 Task: Create dependencies directly within the timeline view.
Action: Mouse moved to (95, 164)
Screenshot: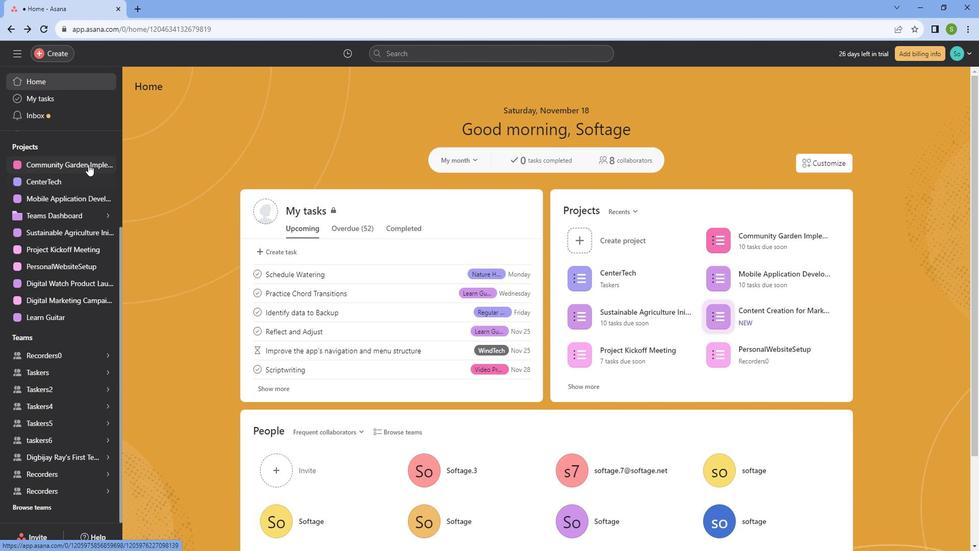 
Action: Mouse pressed left at (95, 164)
Screenshot: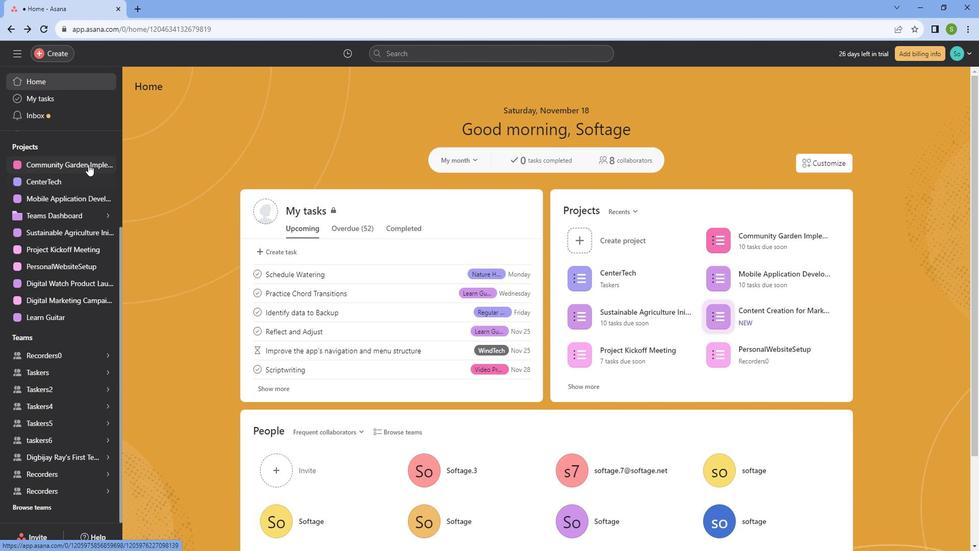 
Action: Mouse moved to (299, 113)
Screenshot: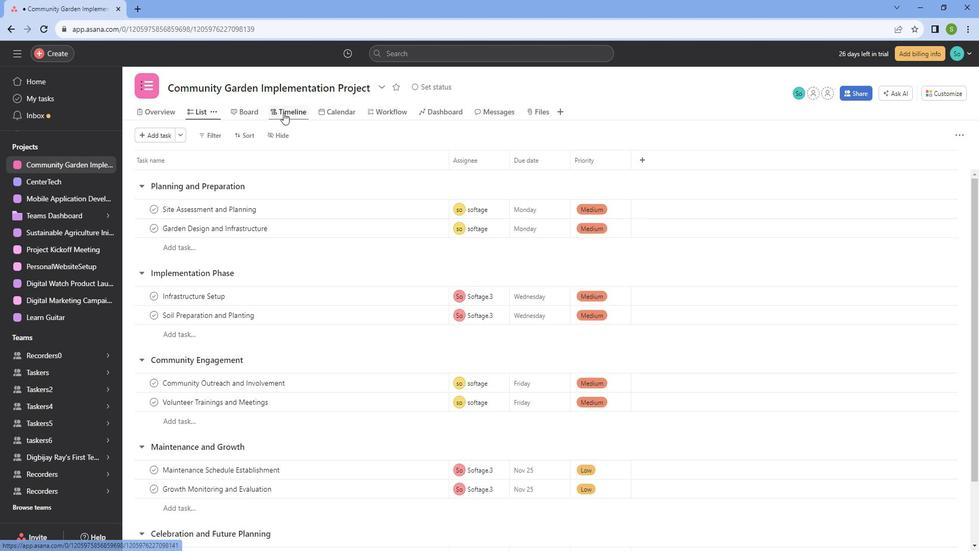 
Action: Mouse pressed left at (299, 113)
Screenshot: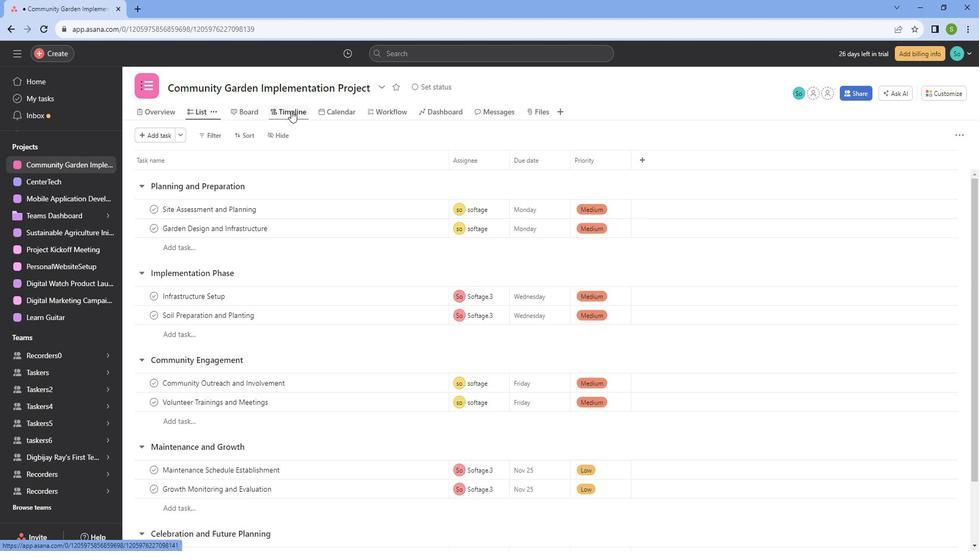 
Action: Mouse moved to (962, 136)
Screenshot: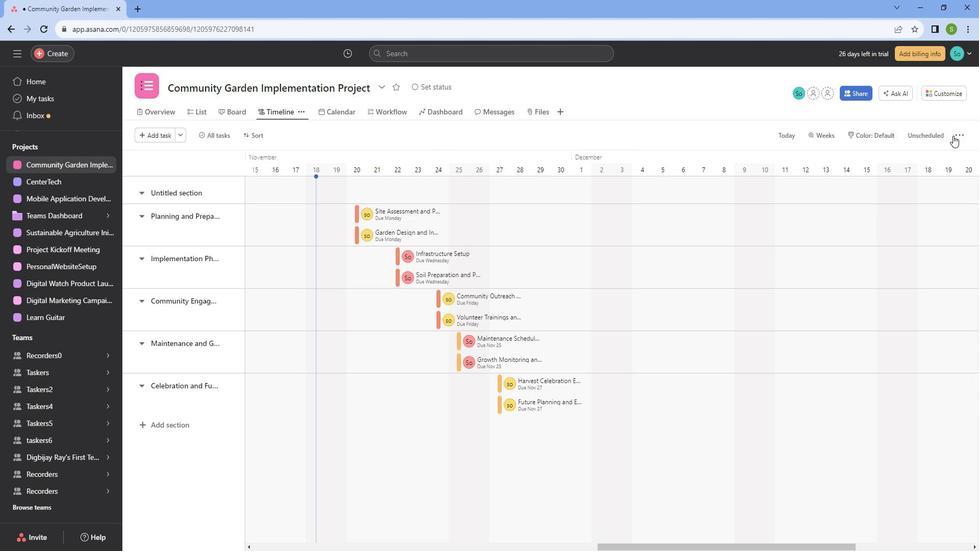 
Action: Mouse pressed left at (962, 136)
Screenshot: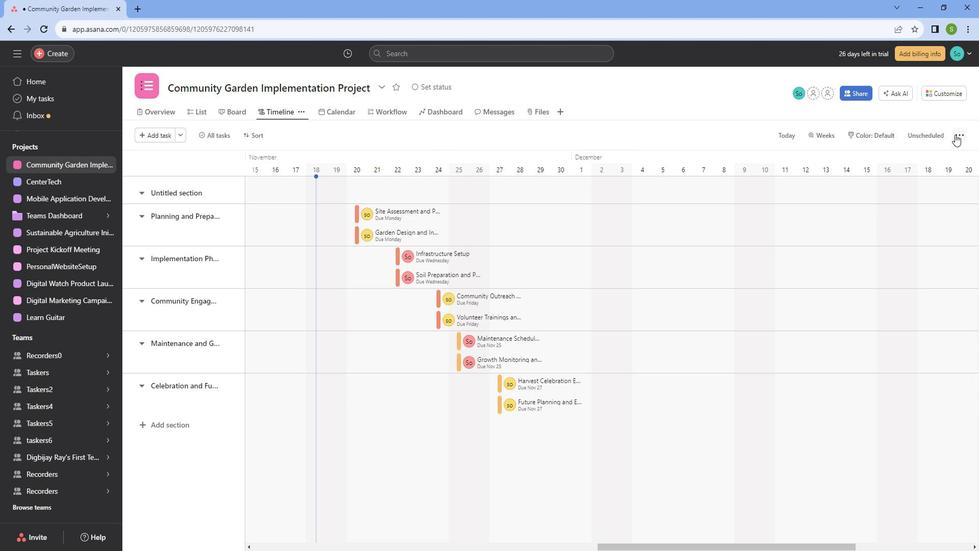 
Action: Mouse moved to (883, 221)
Screenshot: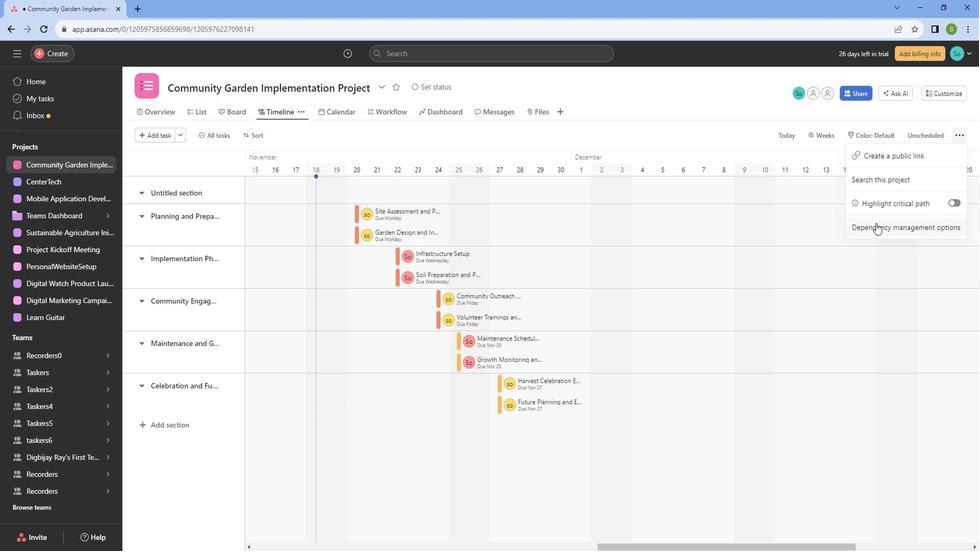 
Action: Mouse pressed left at (883, 221)
Screenshot: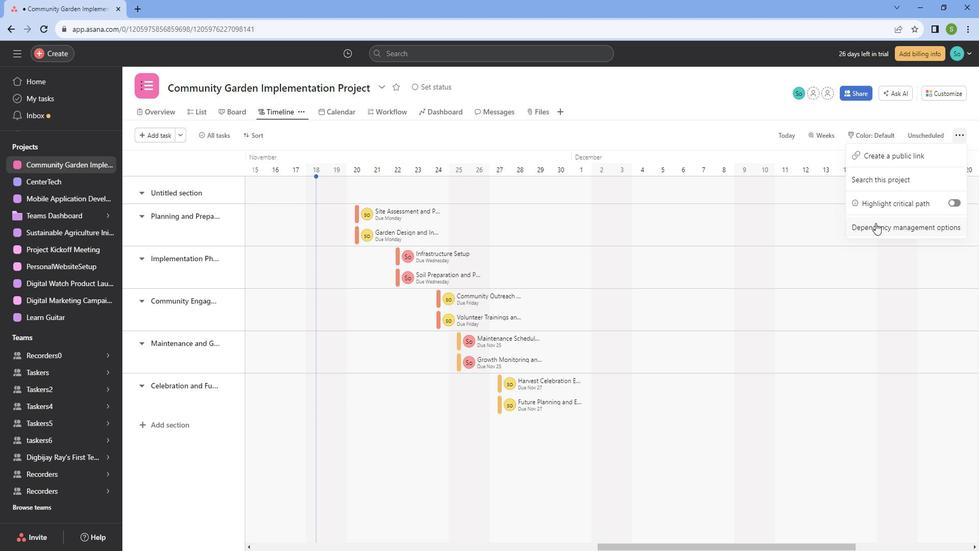 
Action: Mouse moved to (384, 251)
Screenshot: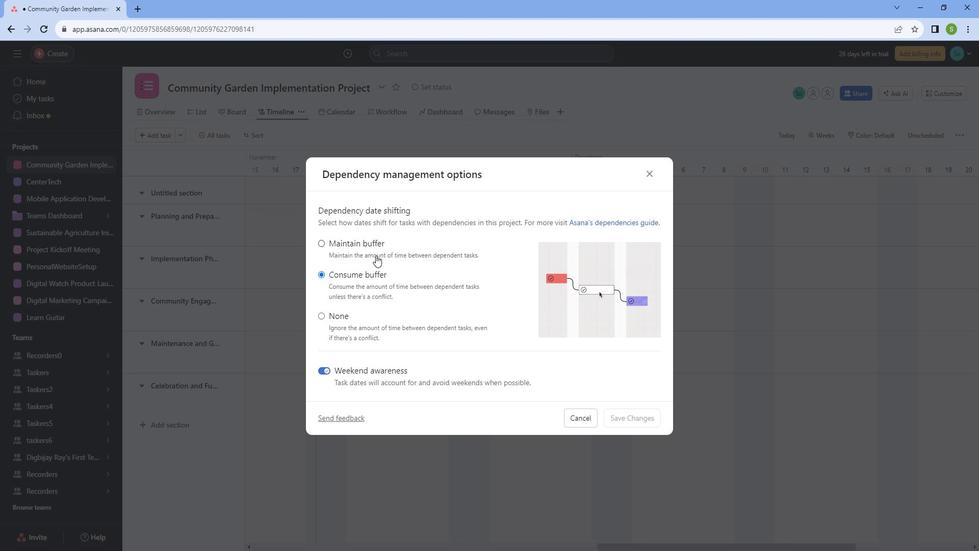
Action: Mouse pressed left at (384, 251)
Screenshot: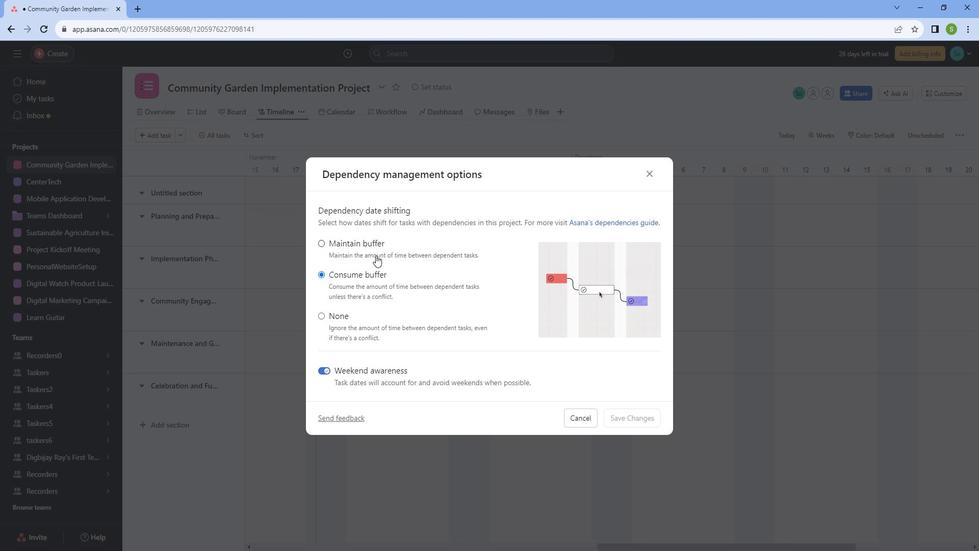 
Action: Mouse moved to (634, 403)
Screenshot: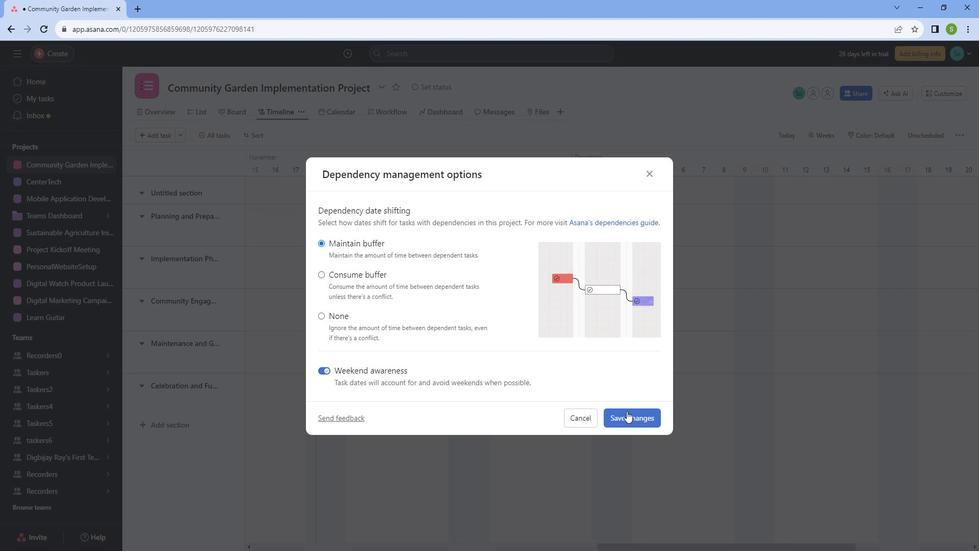 
Action: Mouse pressed left at (634, 403)
Screenshot: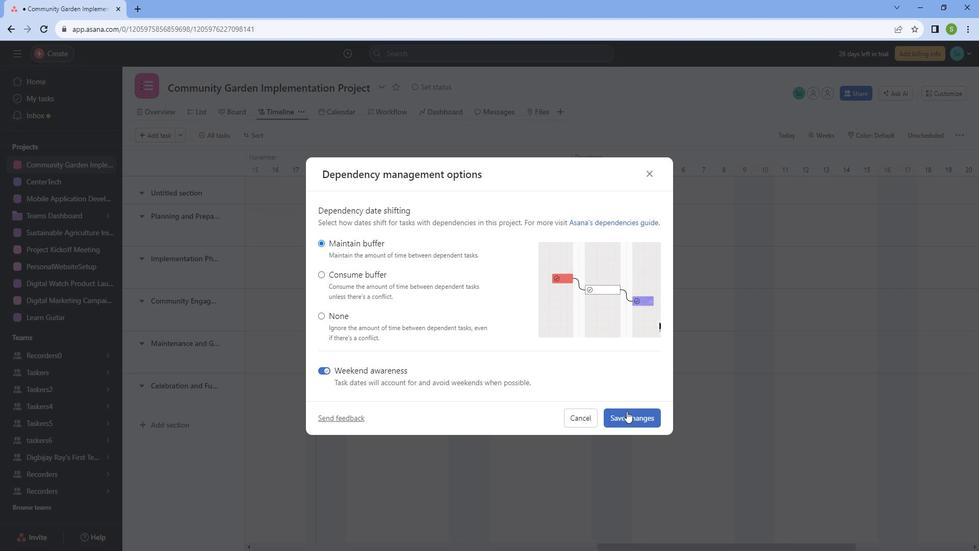 
Action: Mouse moved to (449, 294)
Screenshot: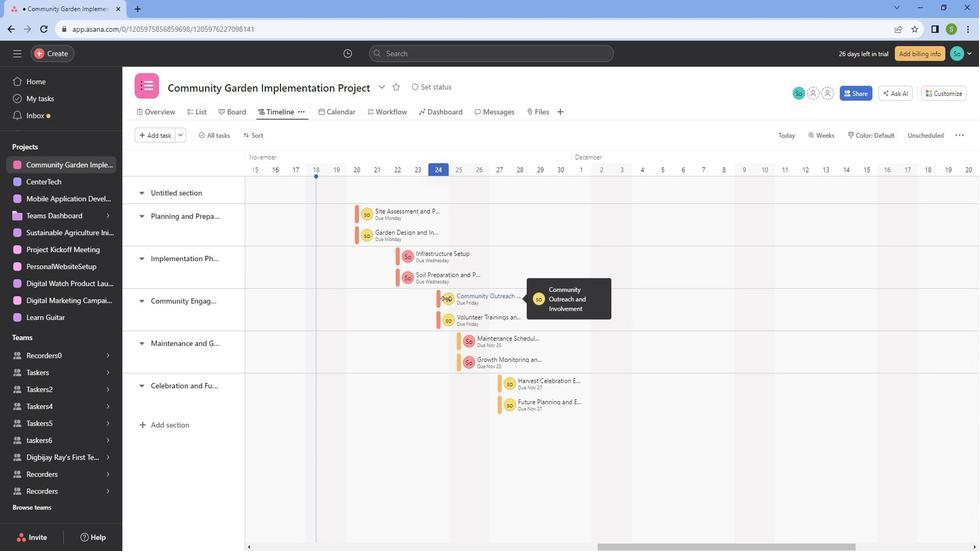 
Action: Mouse pressed left at (449, 294)
Screenshot: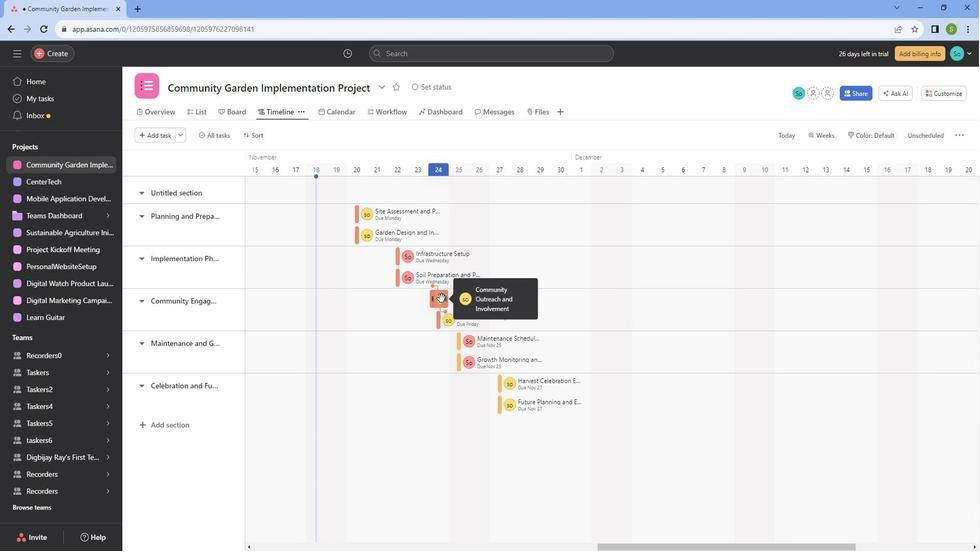 
Action: Mouse moved to (451, 277)
Screenshot: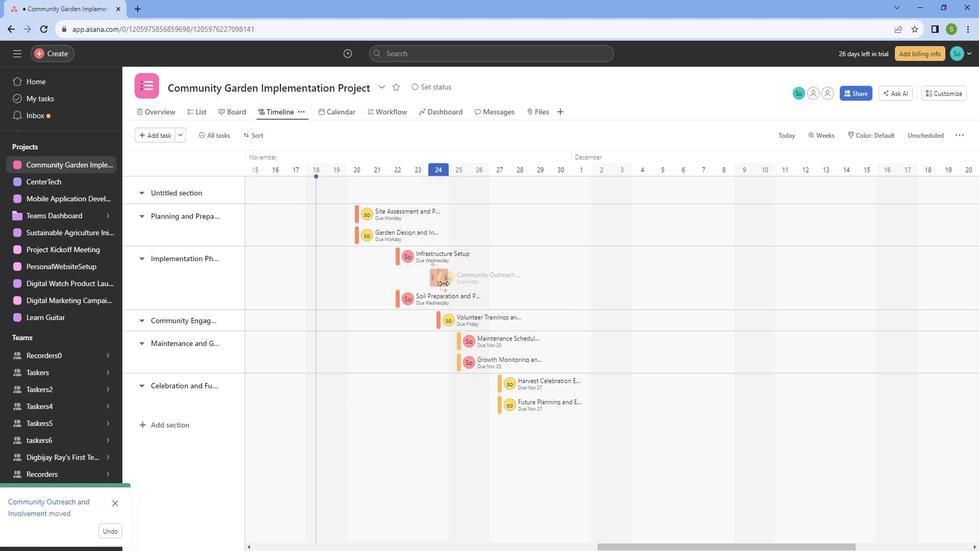 
Action: Mouse pressed left at (451, 277)
Screenshot: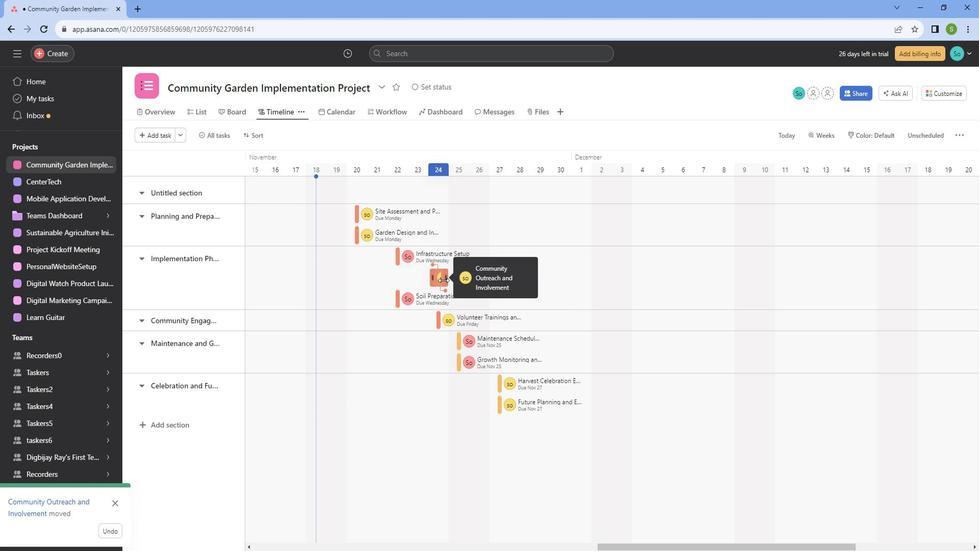 
Action: Mouse moved to (450, 274)
Screenshot: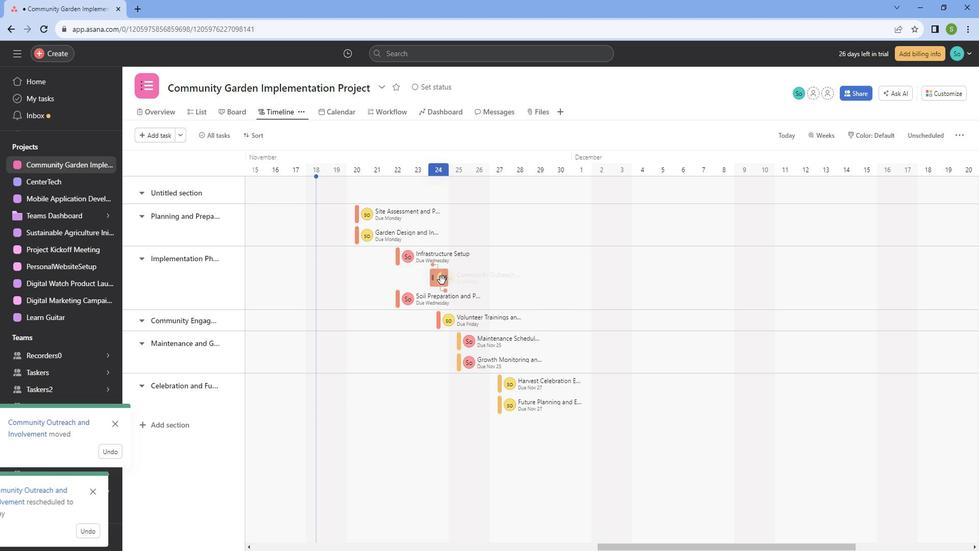 
Action: Mouse pressed left at (450, 274)
Screenshot: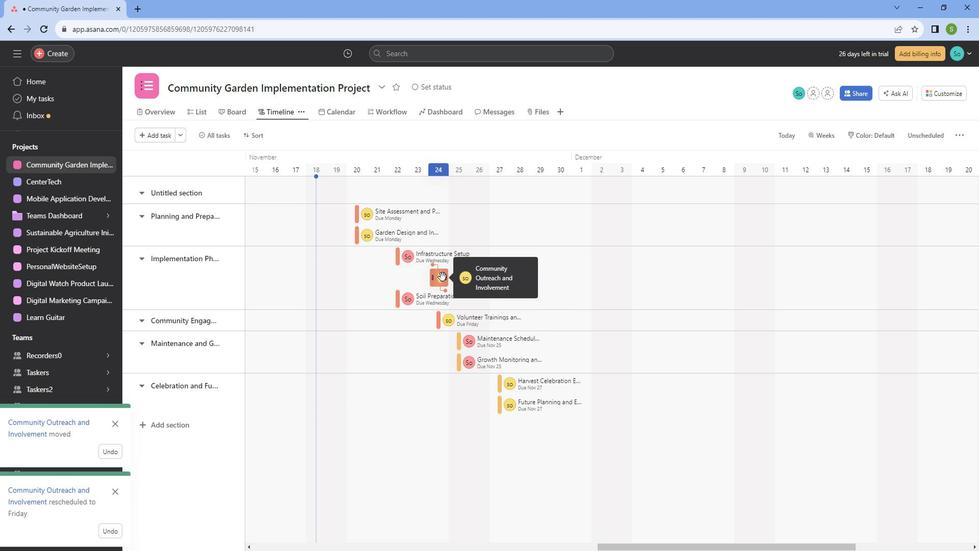 
Action: Mouse moved to (448, 279)
Screenshot: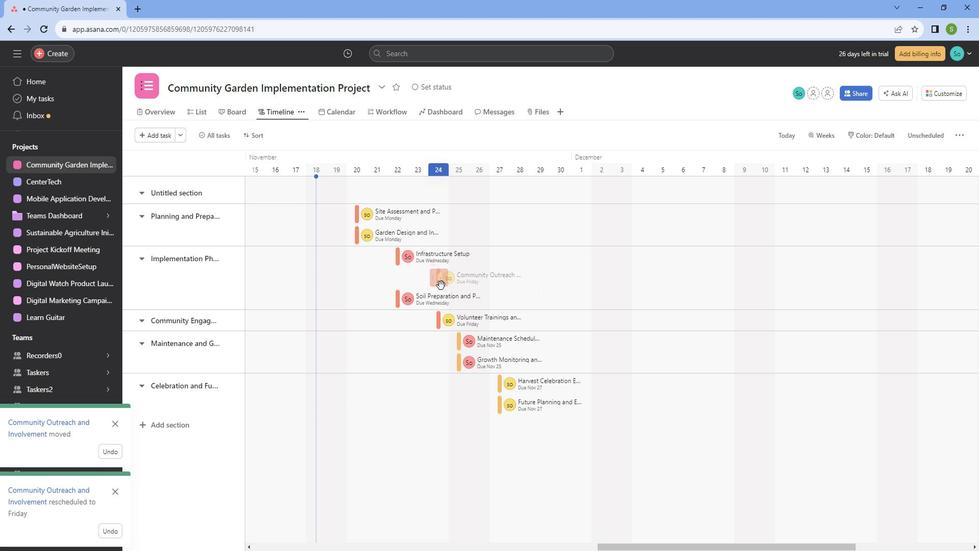 
Action: Mouse pressed left at (448, 279)
Screenshot: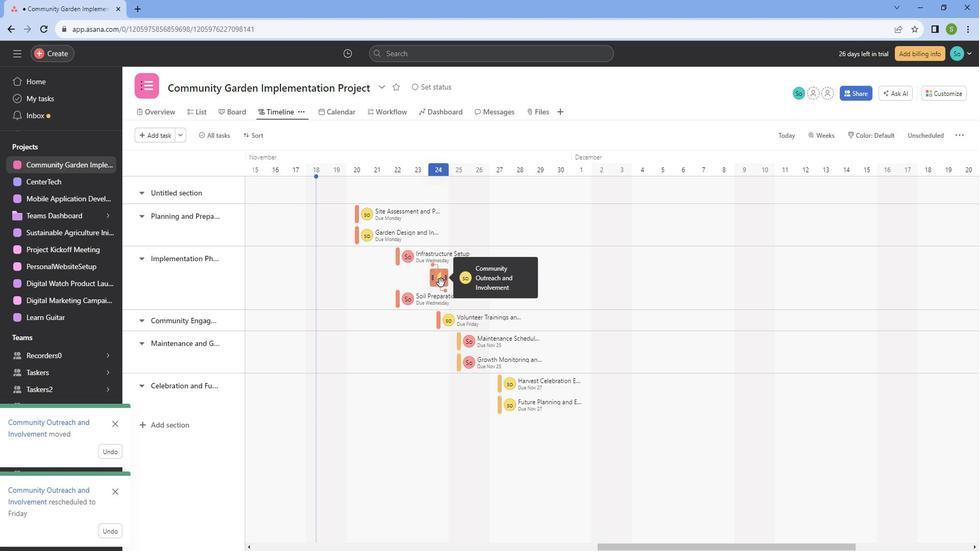 
Action: Mouse moved to (118, 412)
Screenshot: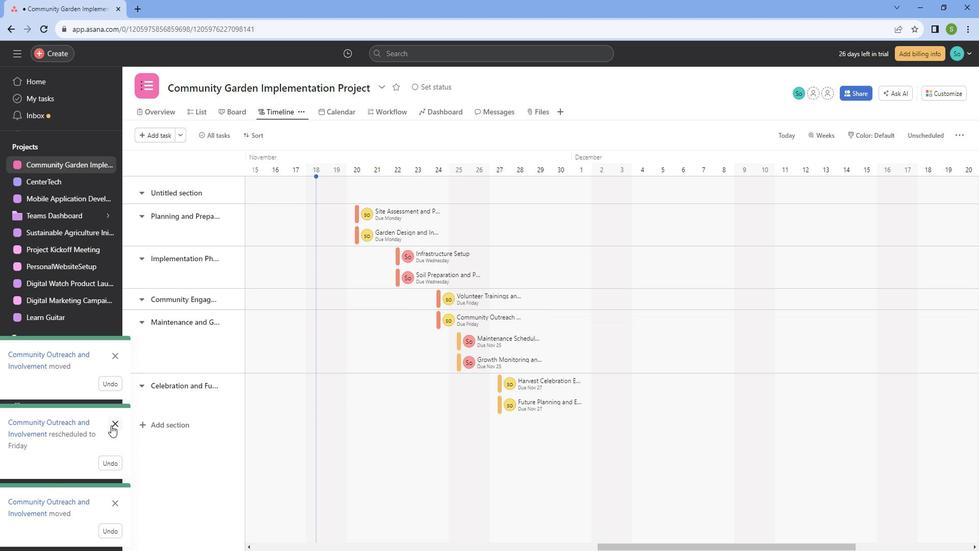 
Action: Mouse pressed left at (118, 412)
Screenshot: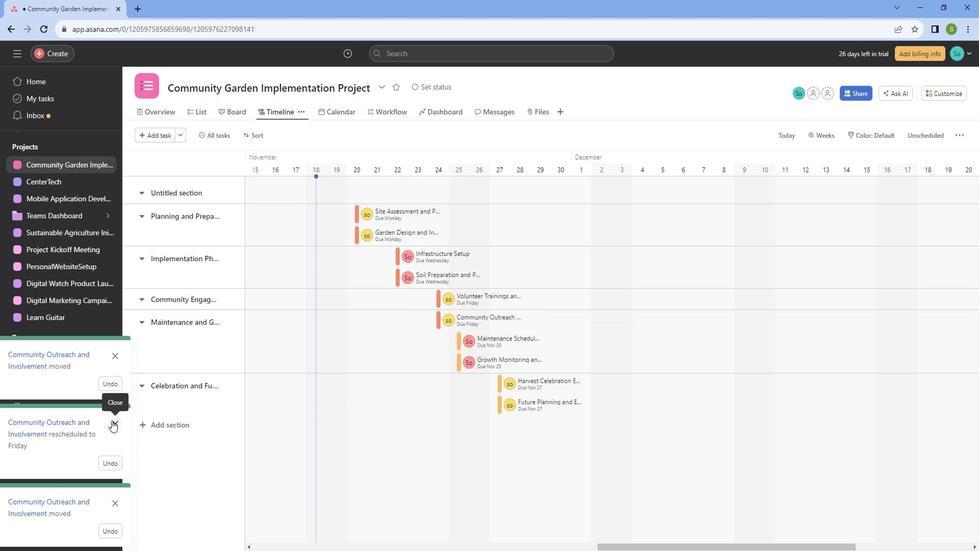 
Action: Mouse moved to (120, 489)
Screenshot: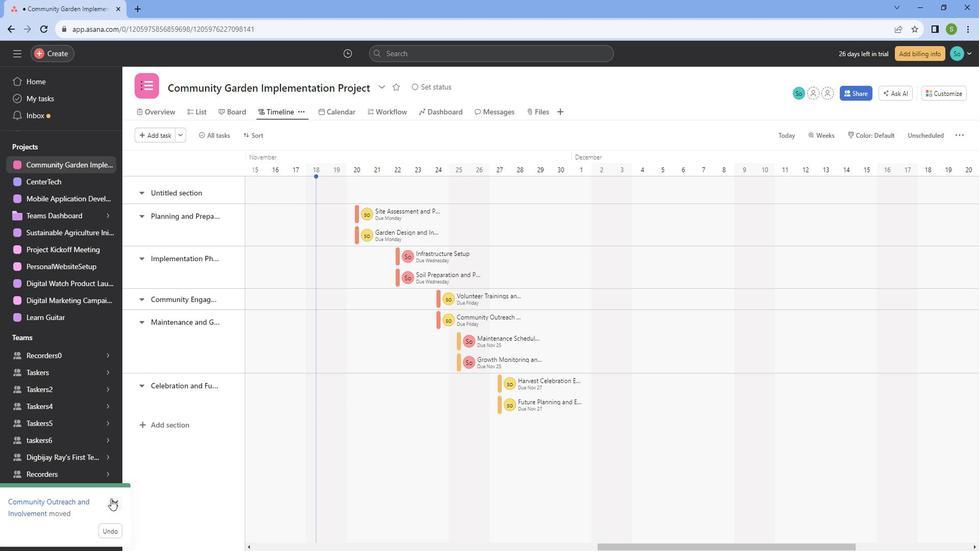 
Action: Mouse pressed left at (120, 489)
Screenshot: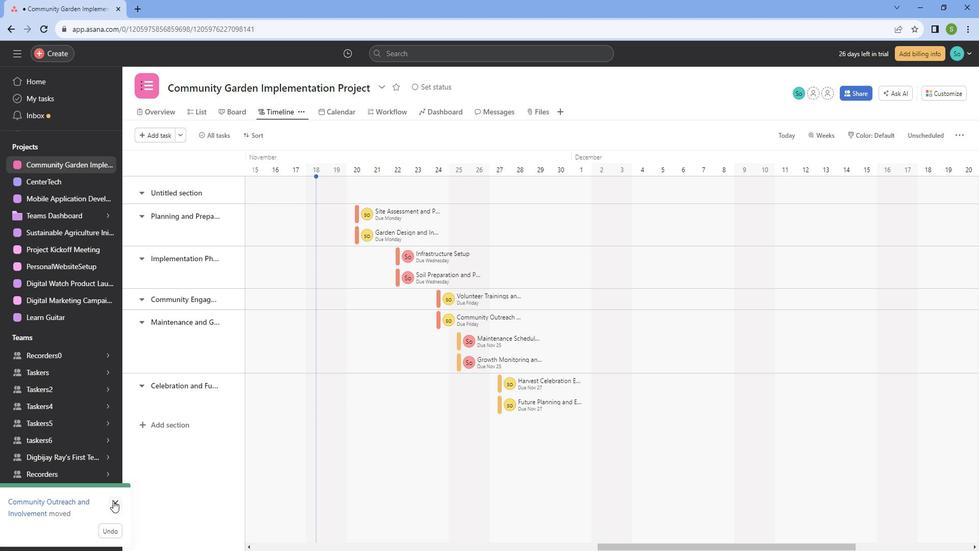 
Action: Mouse moved to (665, 437)
Screenshot: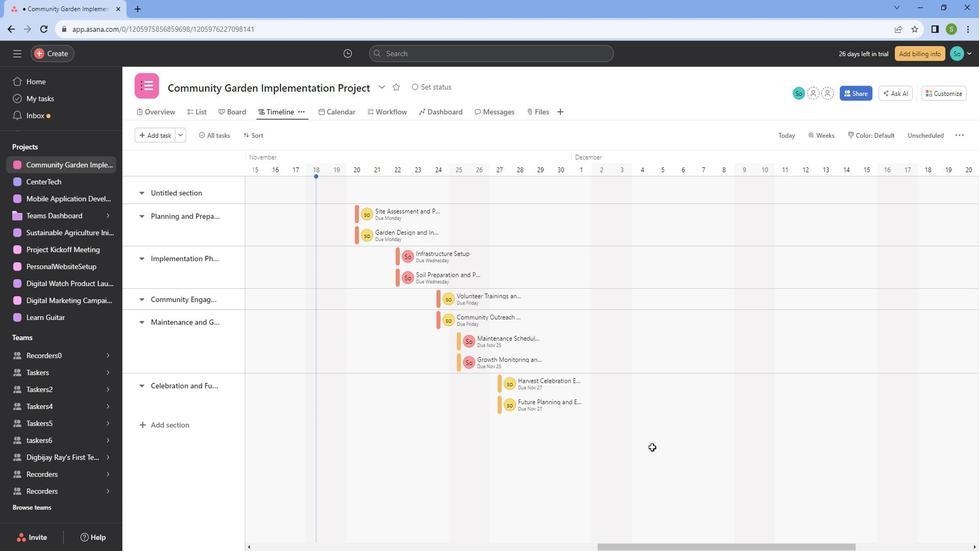 
